 Task: Create a new search query configuration in Einstein
Action: Mouse scrolled (261, 212) with delta (0, 0)
Screenshot: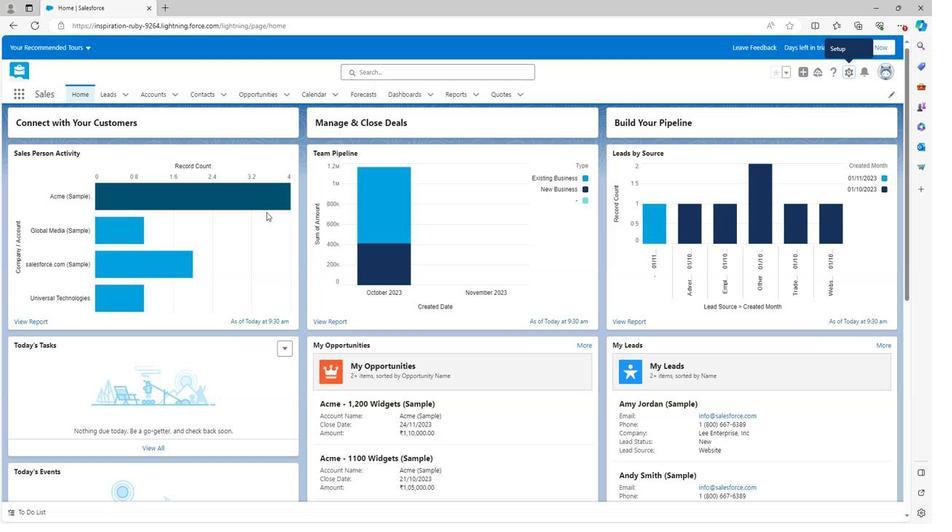
Action: Mouse scrolled (261, 212) with delta (0, 0)
Screenshot: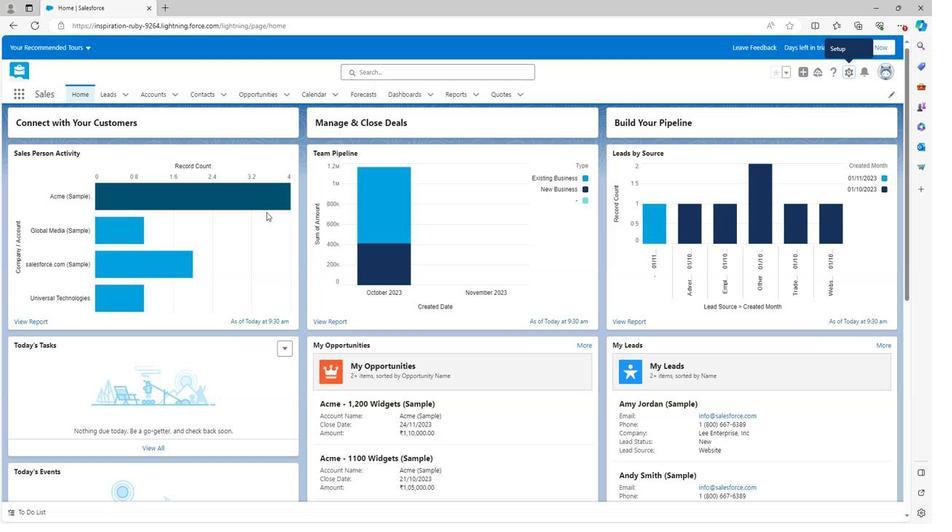 
Action: Mouse scrolled (261, 212) with delta (0, 0)
Screenshot: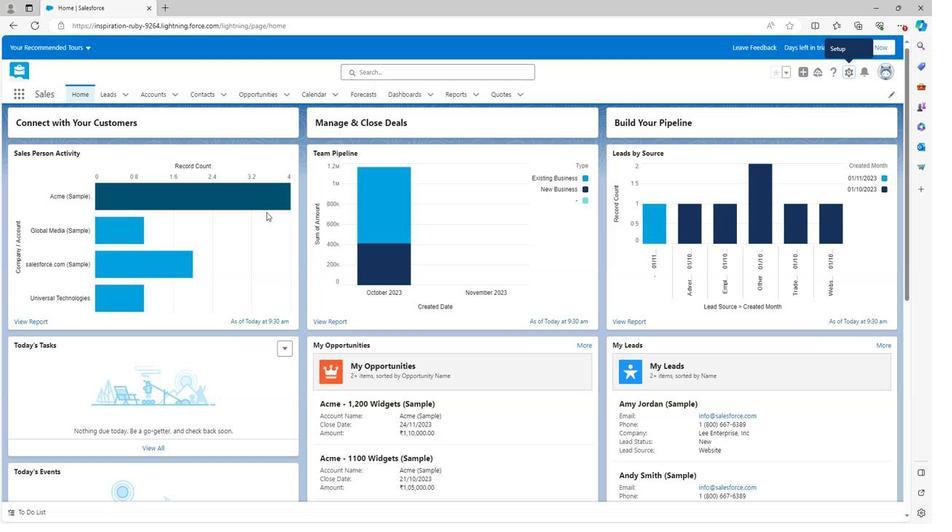 
Action: Mouse moved to (262, 212)
Screenshot: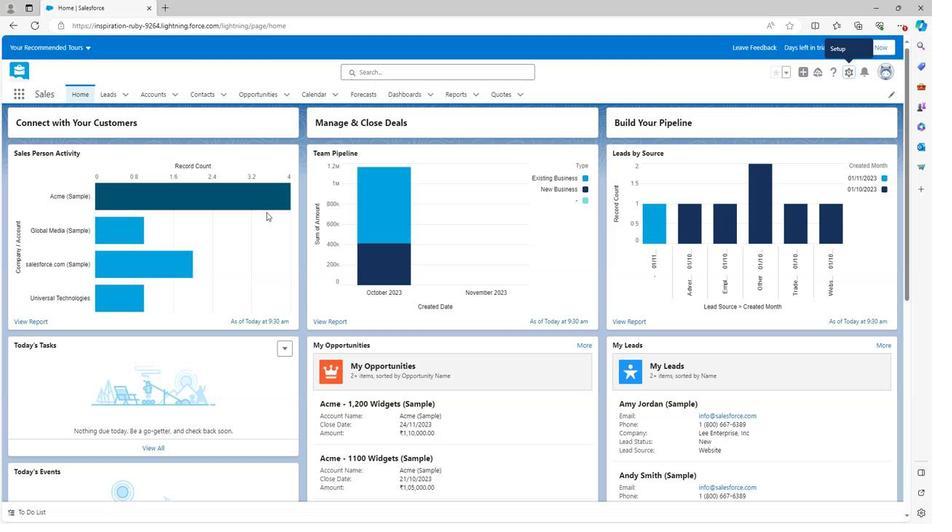 
Action: Mouse scrolled (262, 211) with delta (0, 0)
Screenshot: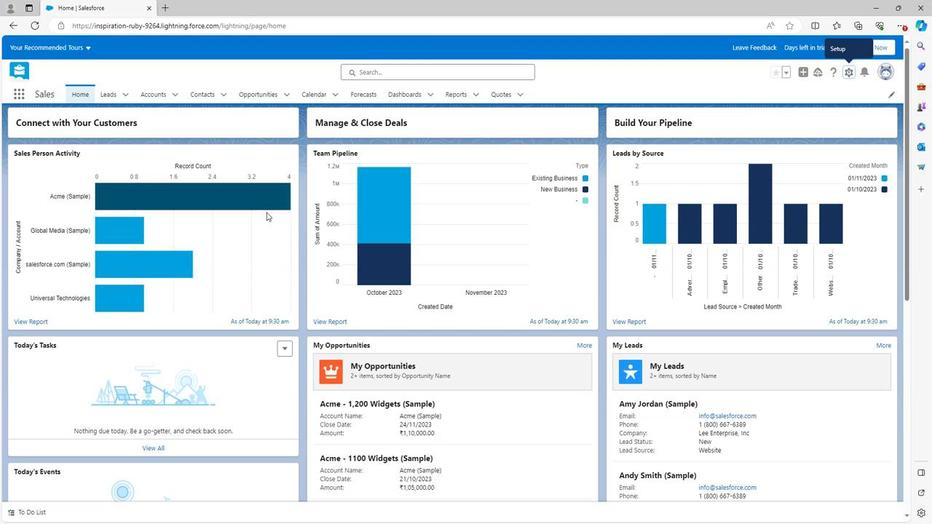 
Action: Mouse scrolled (262, 211) with delta (0, 0)
Screenshot: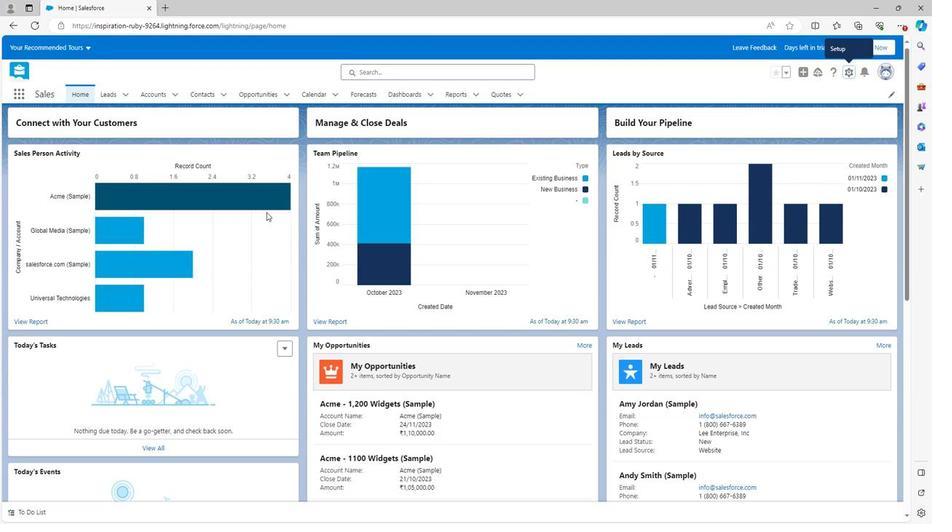 
Action: Mouse scrolled (262, 211) with delta (0, 0)
Screenshot: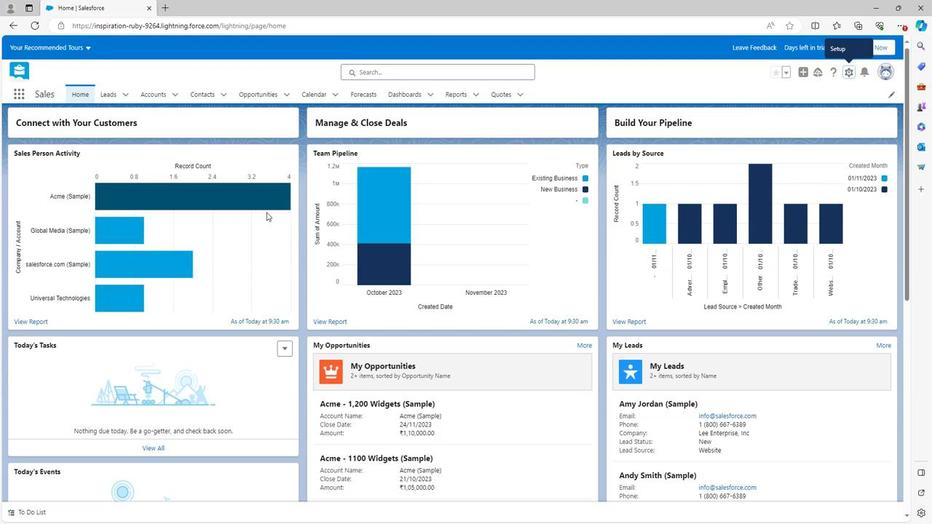 
Action: Mouse scrolled (262, 211) with delta (0, 0)
Screenshot: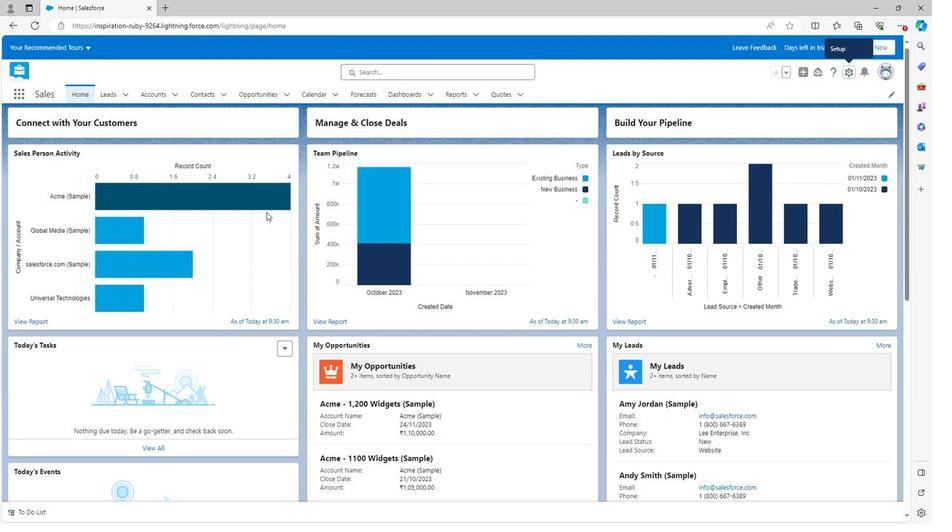 
Action: Mouse moved to (260, 211)
Screenshot: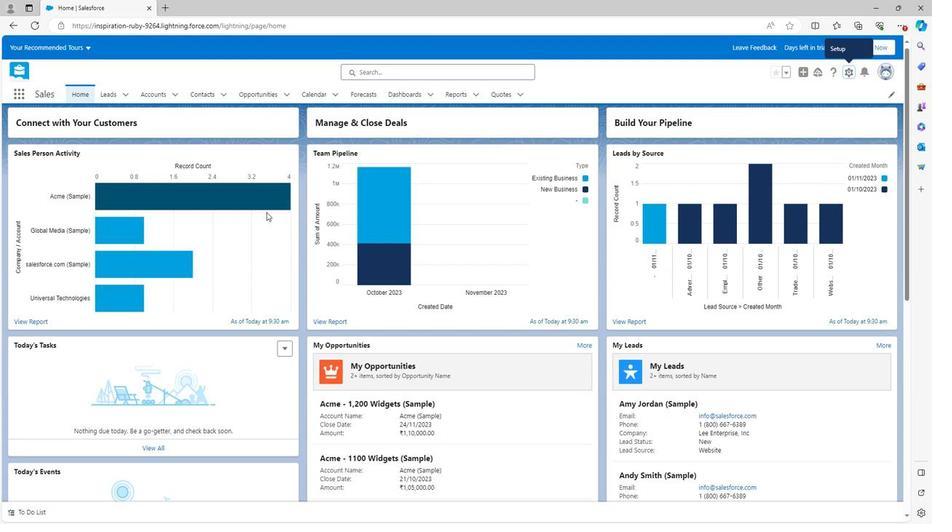 
Action: Mouse scrolled (260, 212) with delta (0, 0)
Screenshot: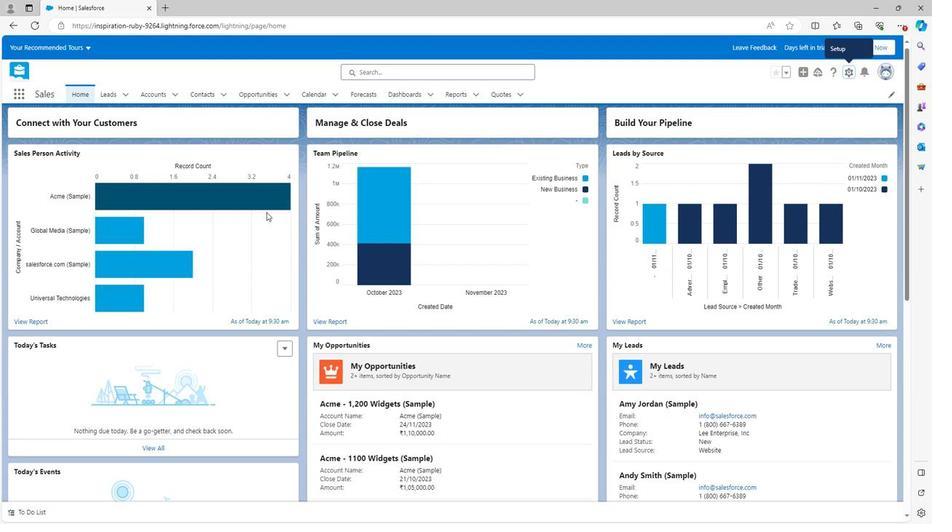 
Action: Mouse scrolled (260, 212) with delta (0, 0)
Screenshot: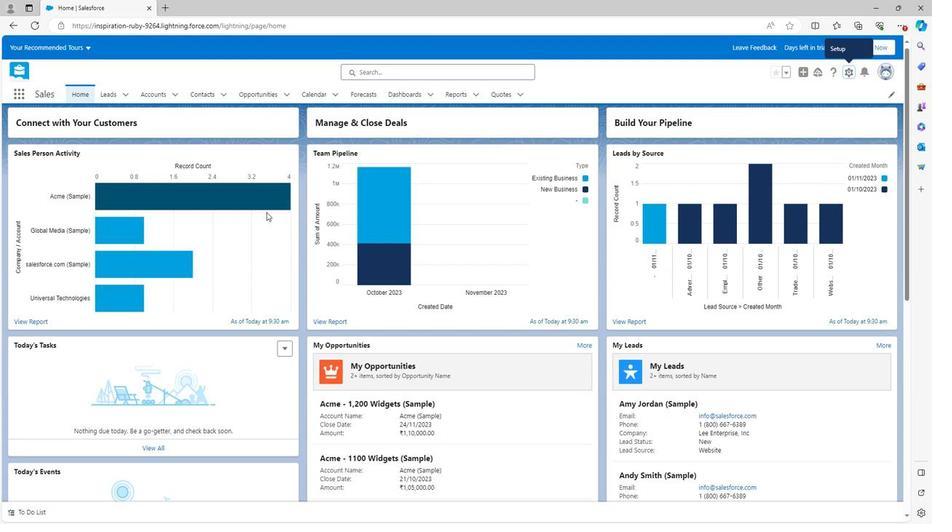 
Action: Mouse scrolled (260, 212) with delta (0, 0)
Screenshot: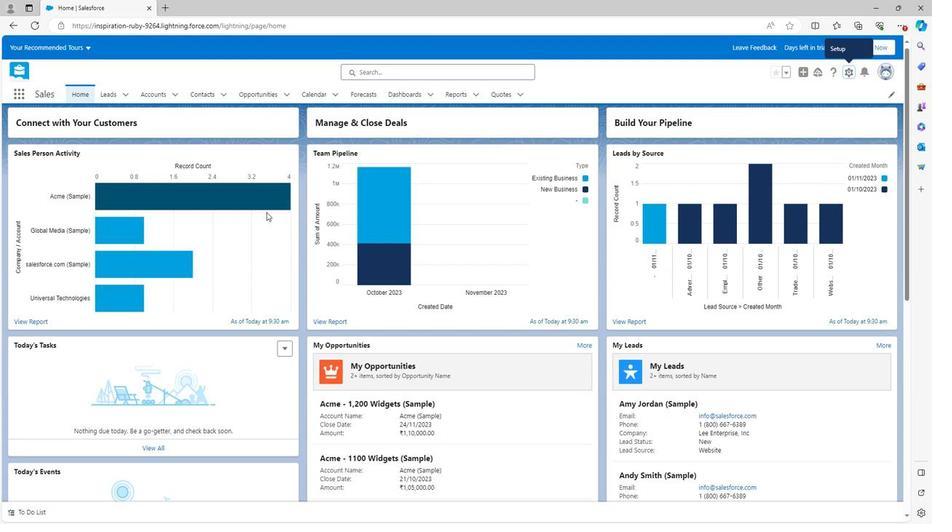 
Action: Mouse scrolled (260, 212) with delta (0, 0)
Screenshot: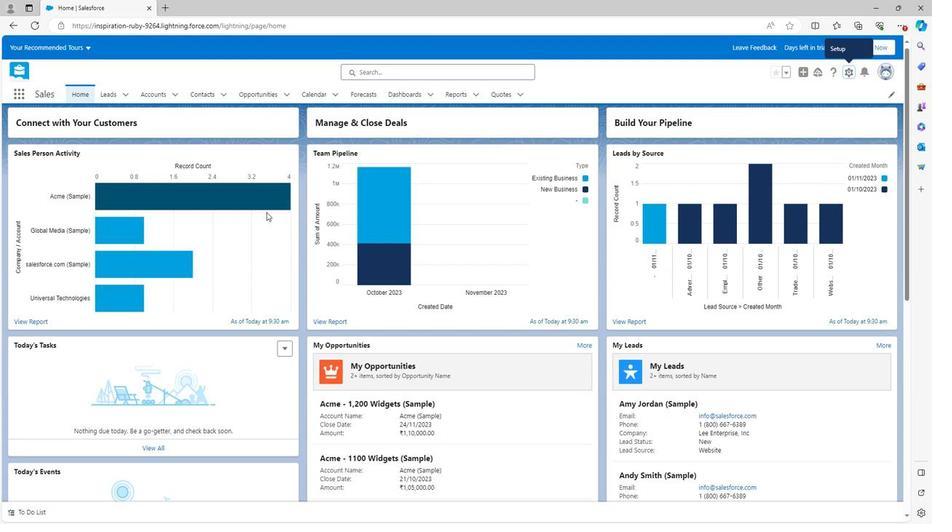 
Action: Mouse scrolled (260, 212) with delta (0, 0)
Screenshot: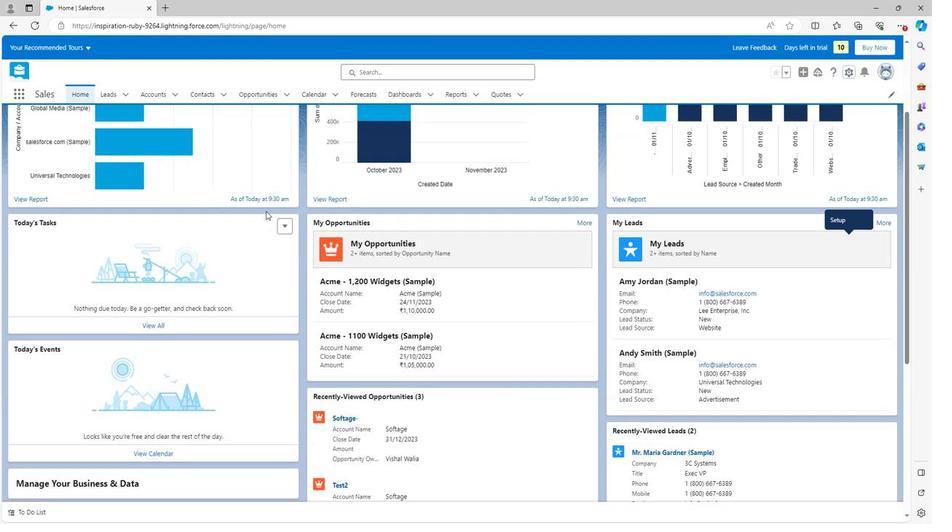 
Action: Mouse scrolled (260, 212) with delta (0, 0)
Screenshot: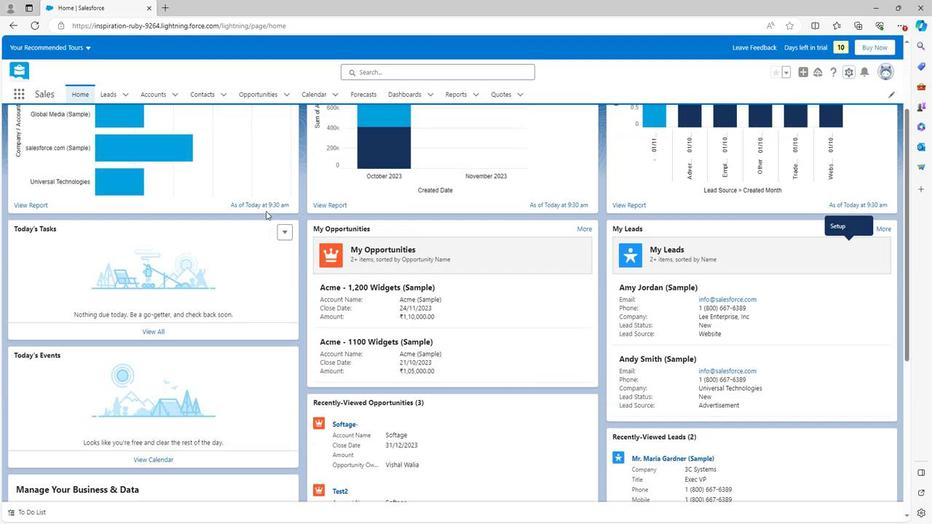 
Action: Mouse scrolled (260, 212) with delta (0, 0)
Screenshot: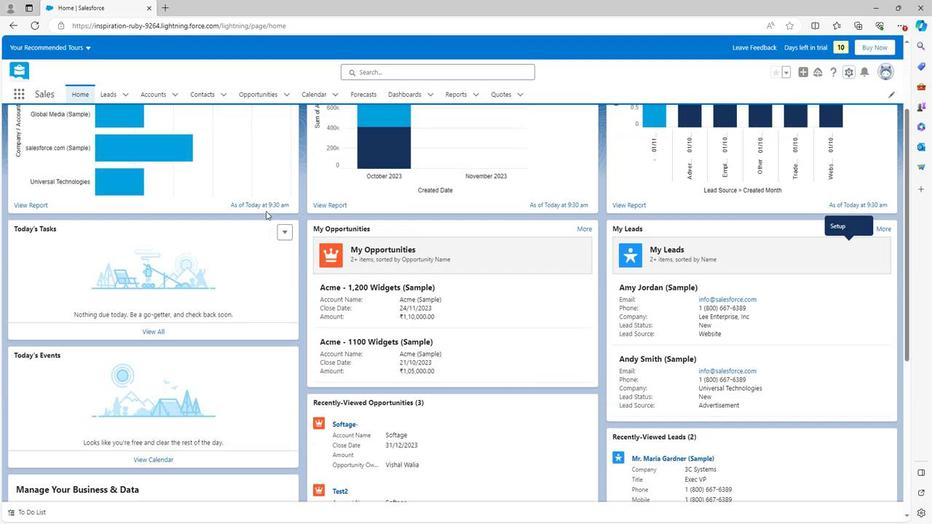 
Action: Mouse scrolled (260, 212) with delta (0, 0)
Screenshot: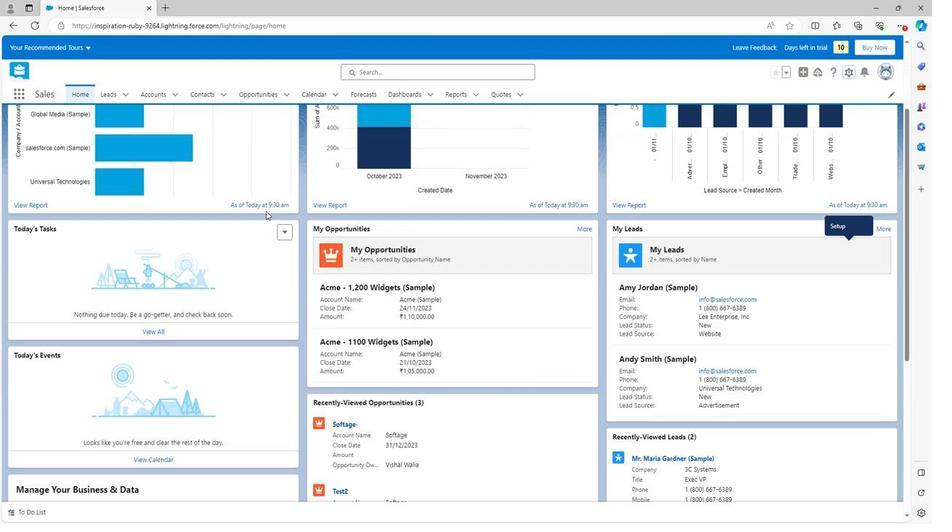 
Action: Mouse moved to (838, 80)
Screenshot: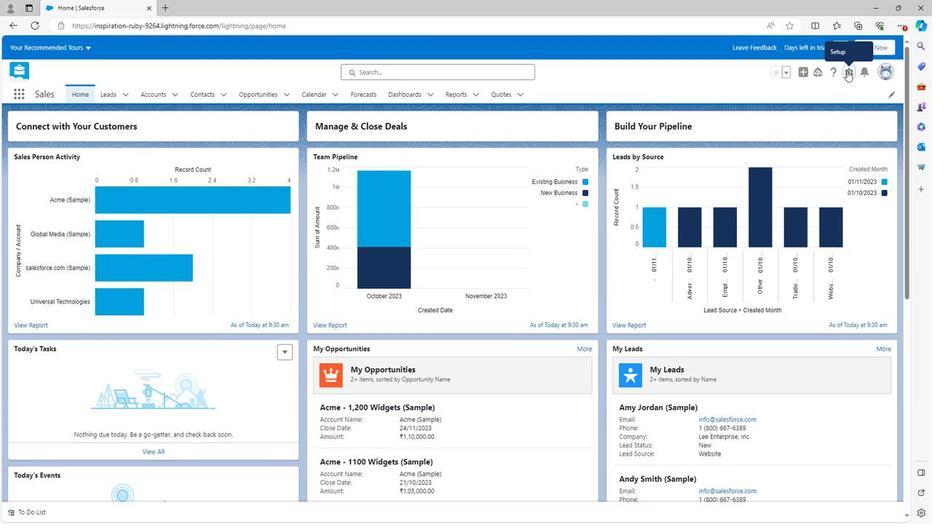
Action: Mouse pressed left at (838, 80)
Screenshot: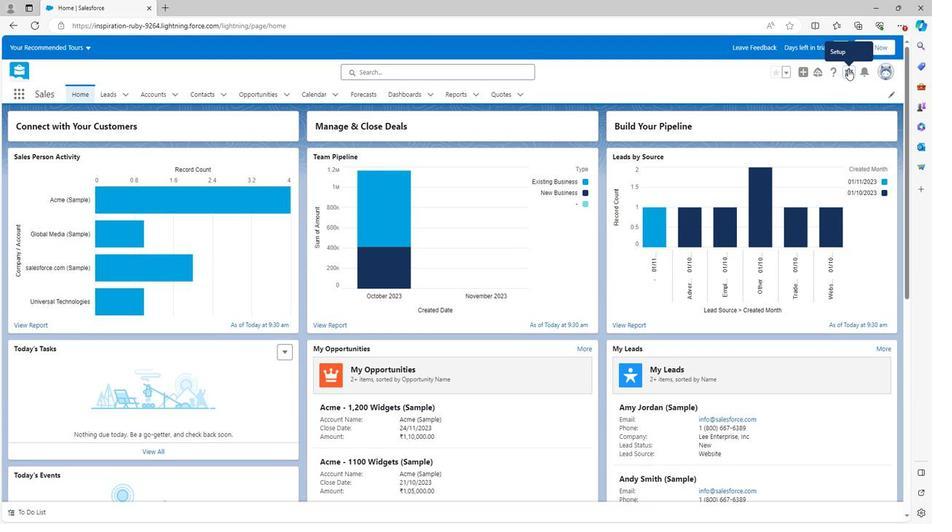 
Action: Mouse moved to (799, 112)
Screenshot: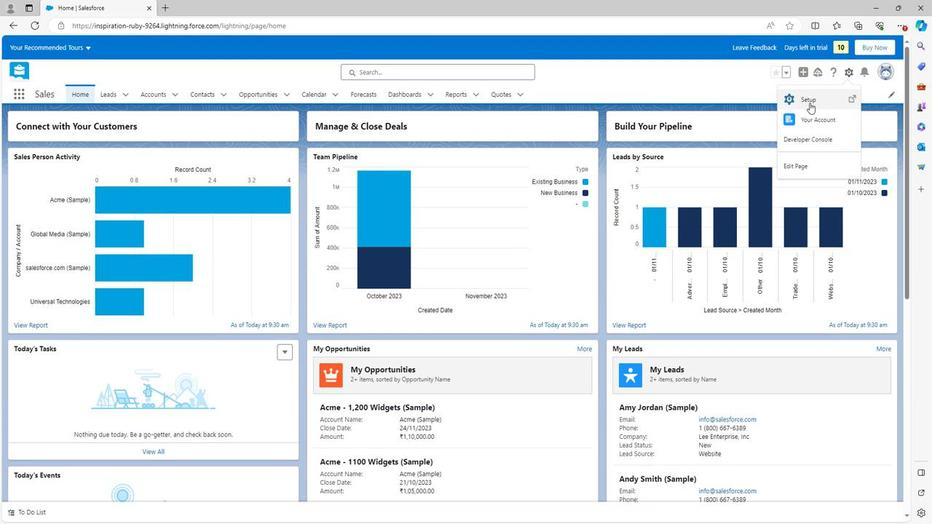 
Action: Mouse pressed left at (799, 112)
Screenshot: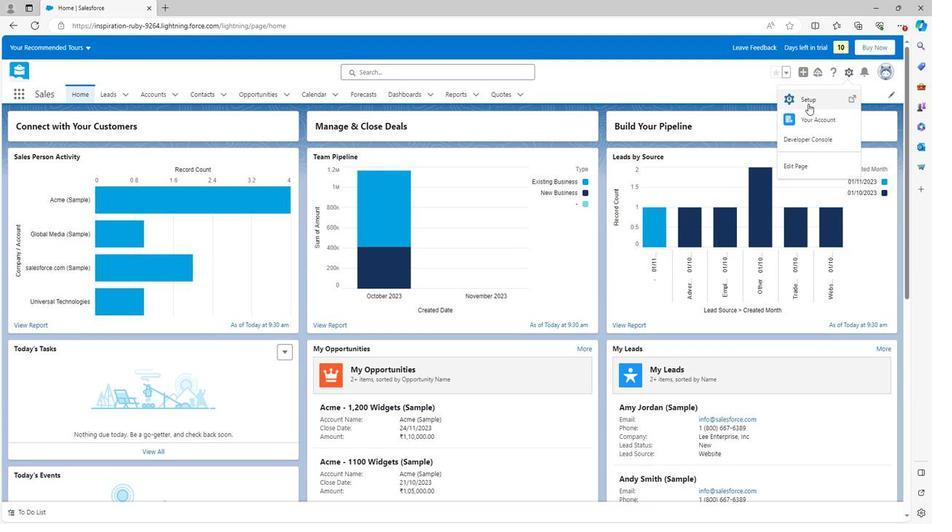 
Action: Mouse moved to (8, 383)
Screenshot: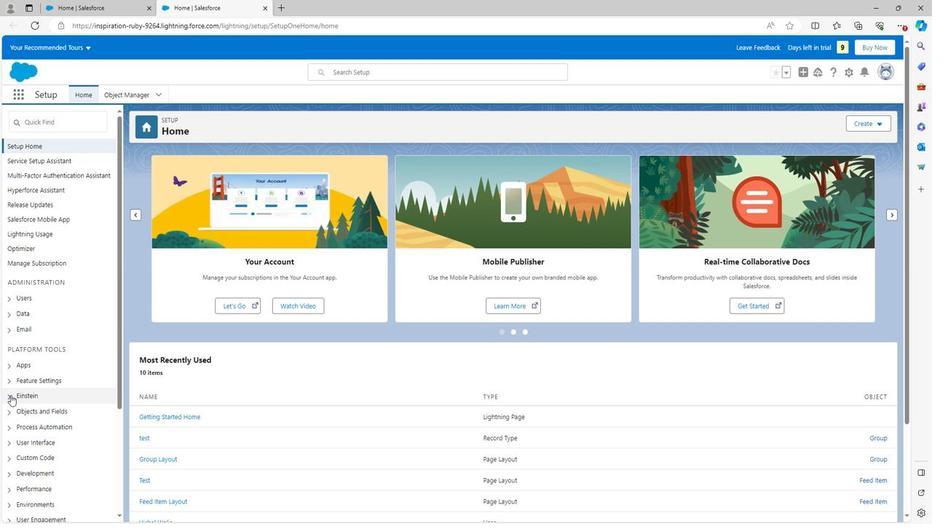
Action: Mouse pressed left at (8, 383)
Screenshot: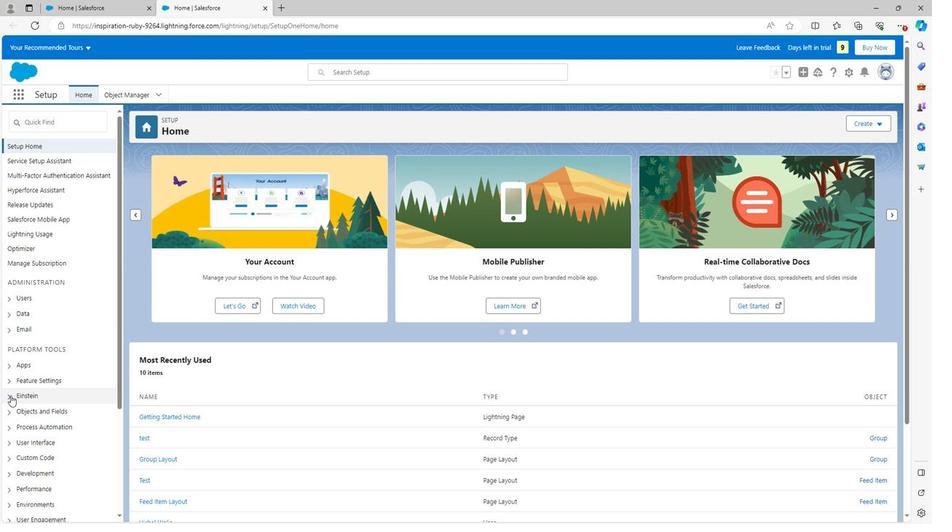 
Action: Mouse scrolled (8, 383) with delta (0, 0)
Screenshot: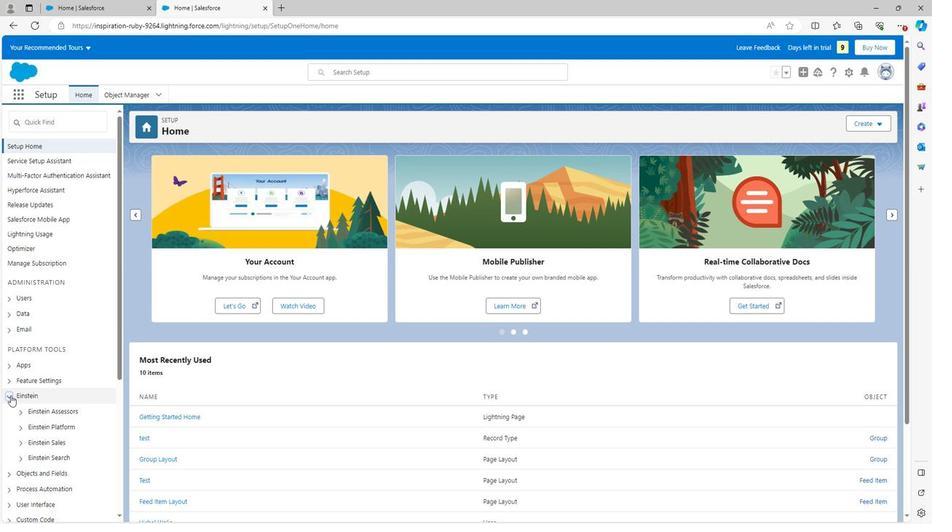 
Action: Mouse scrolled (8, 383) with delta (0, 0)
Screenshot: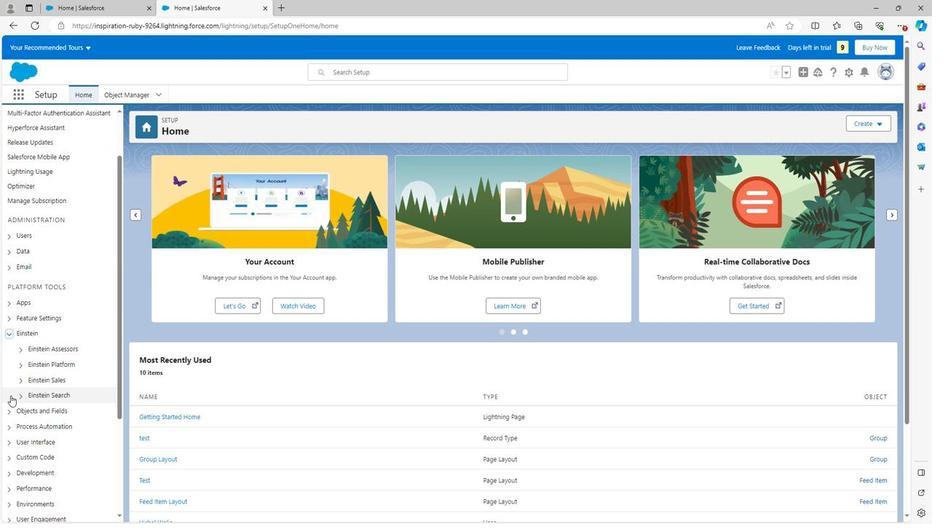 
Action: Mouse moved to (16, 327)
Screenshot: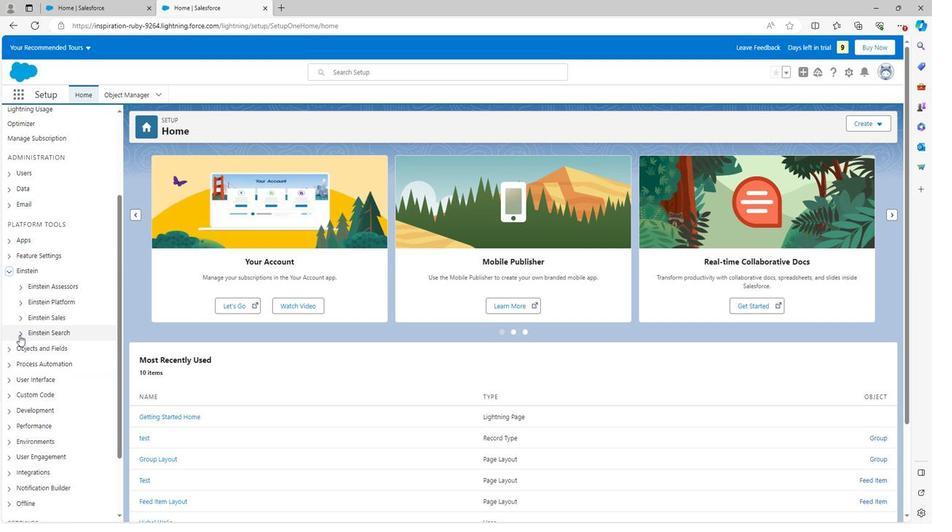 
Action: Mouse pressed left at (16, 327)
Screenshot: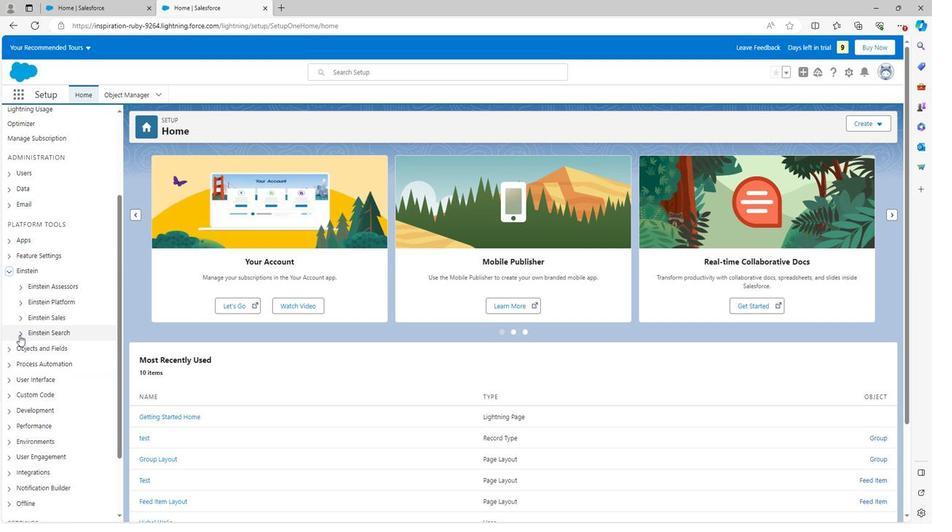 
Action: Mouse moved to (45, 373)
Screenshot: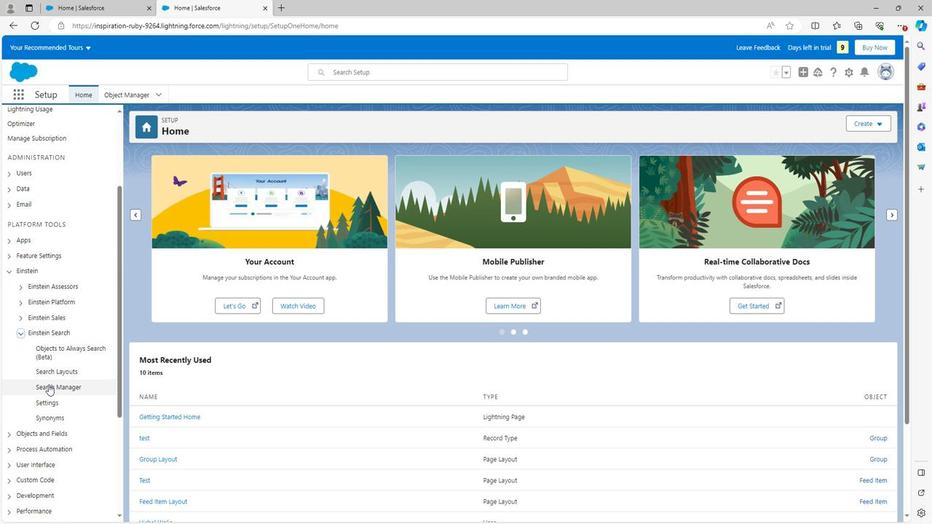 
Action: Mouse pressed left at (45, 373)
Screenshot: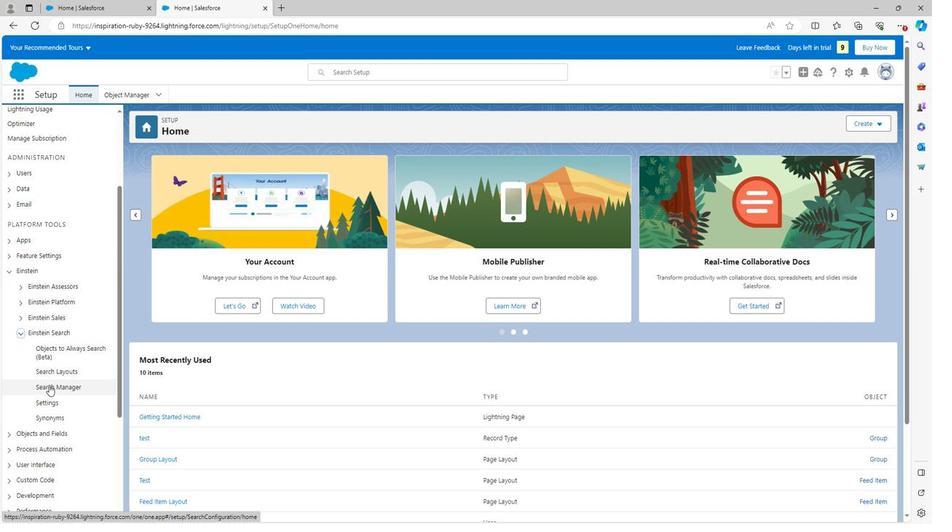 
Action: Mouse moved to (874, 262)
Screenshot: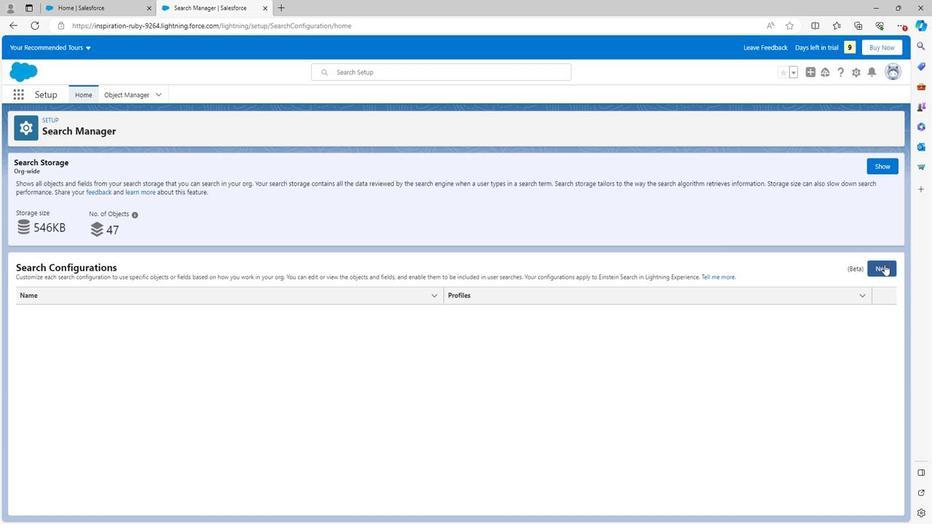 
Action: Mouse pressed left at (874, 262)
Screenshot: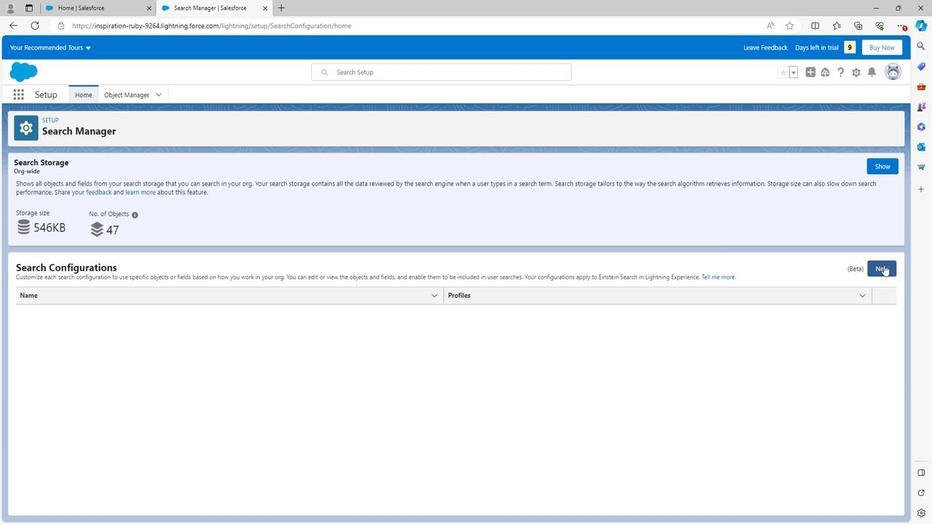 
Action: Mouse moved to (330, 185)
Screenshot: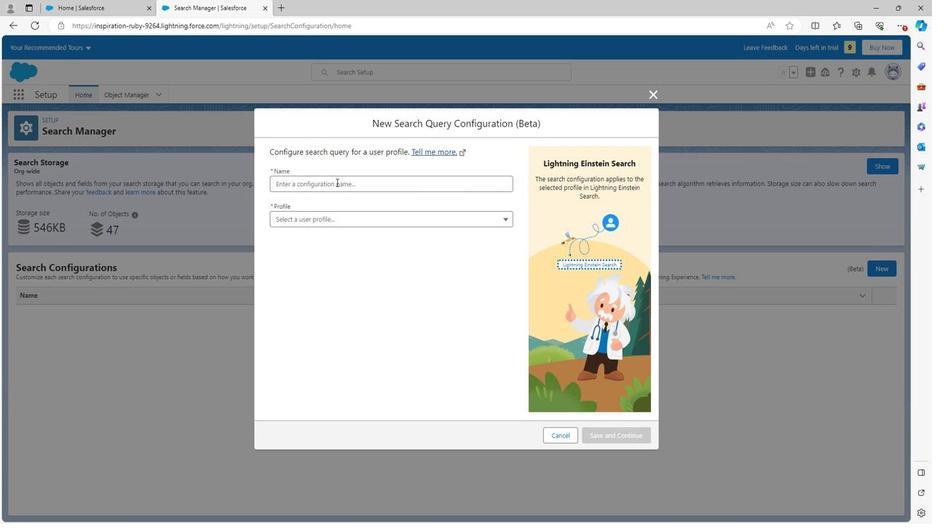 
Action: Mouse pressed left at (330, 185)
Screenshot: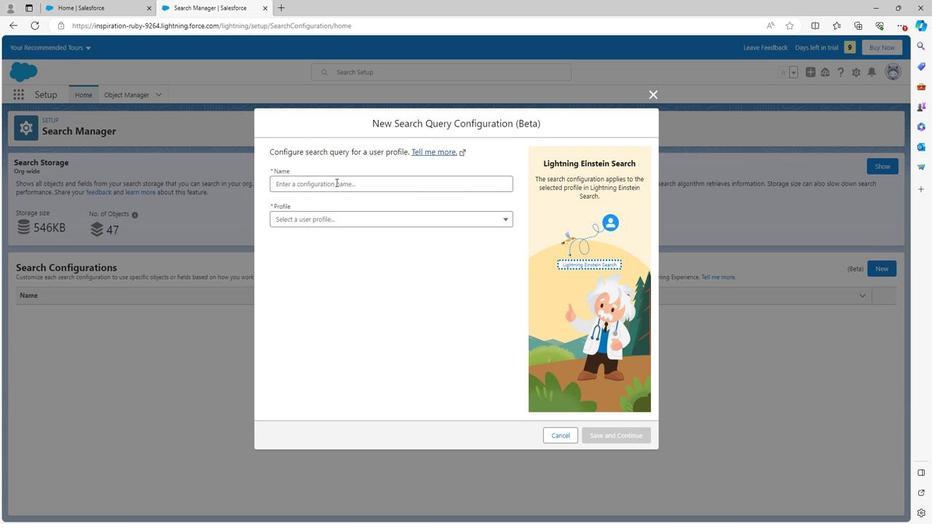 
Action: Mouse moved to (310, 219)
Screenshot: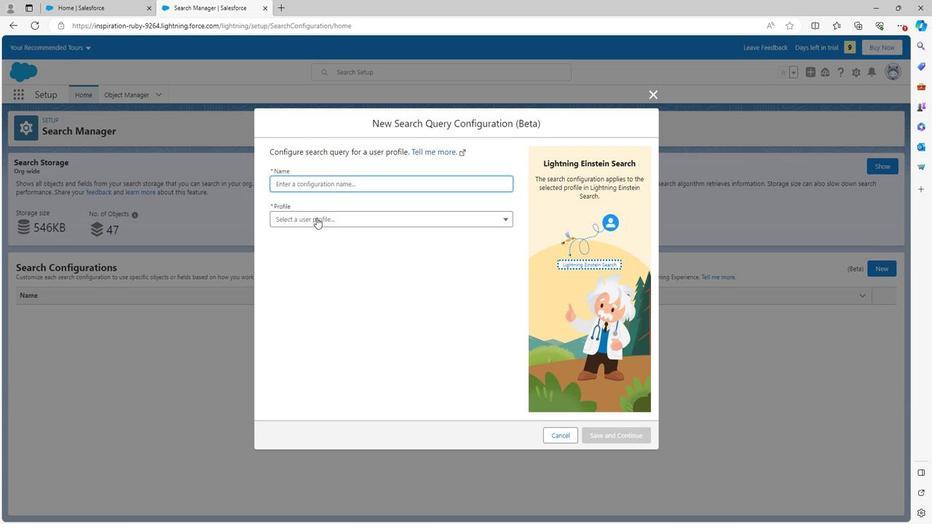 
Action: Mouse pressed left at (310, 219)
Screenshot: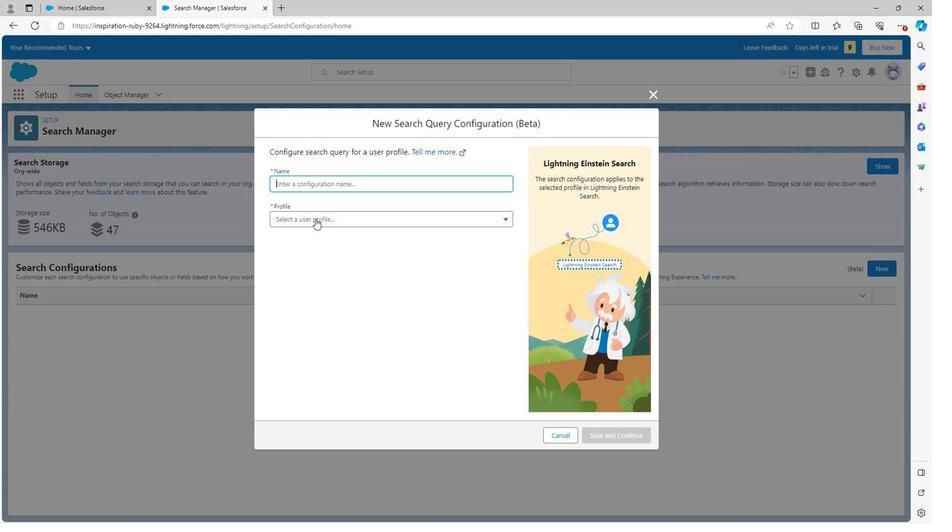 
Action: Mouse moved to (308, 227)
Screenshot: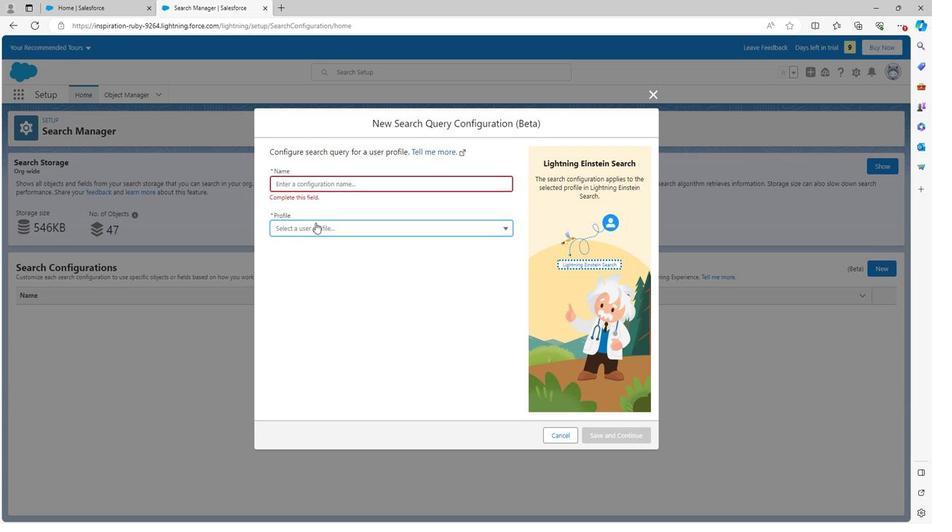
Action: Mouse pressed left at (308, 227)
Screenshot: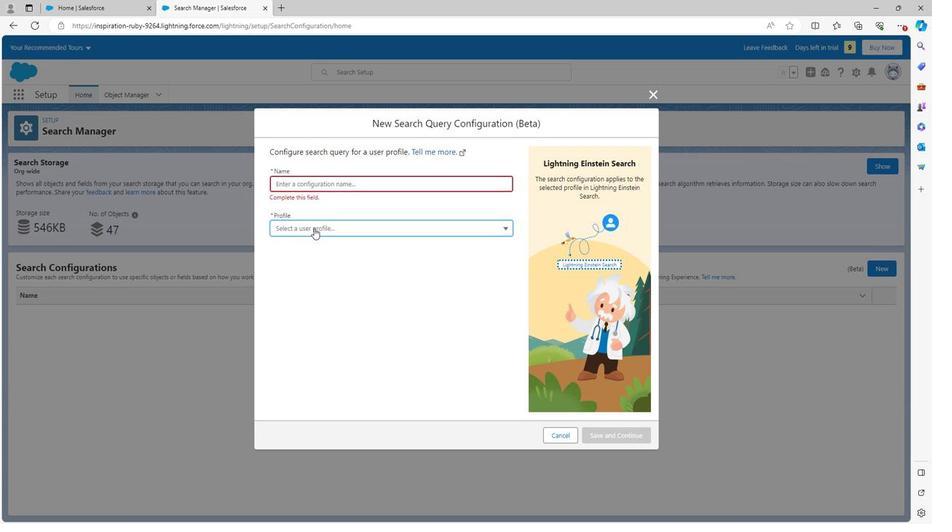 
Action: Mouse moved to (308, 276)
Screenshot: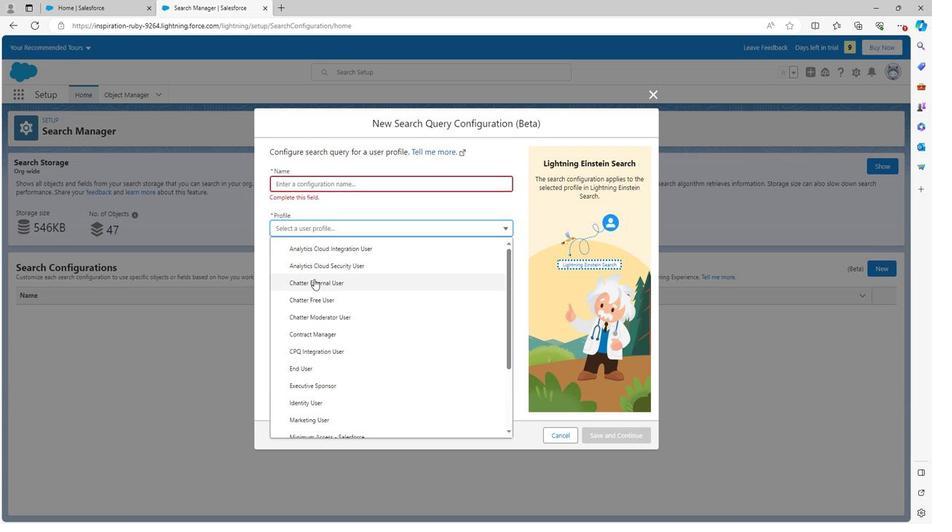 
Action: Mouse pressed left at (308, 276)
Screenshot: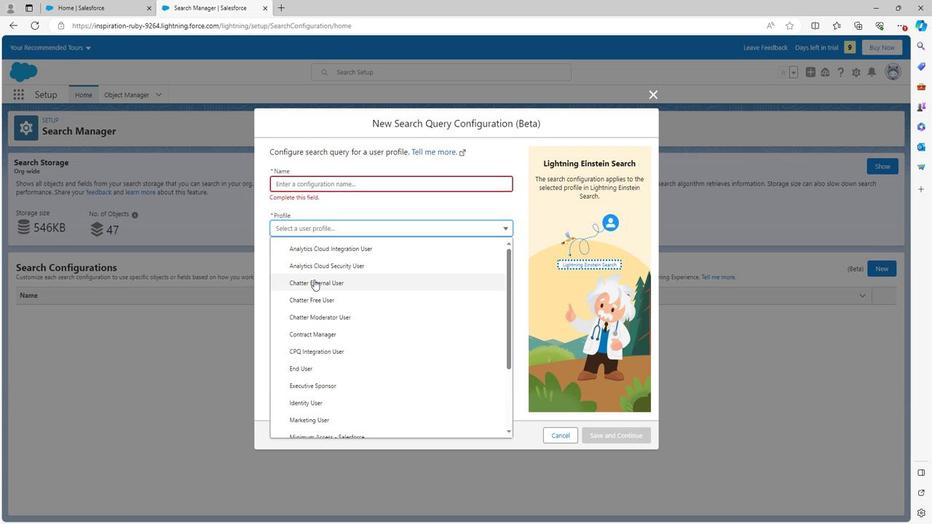 
Action: Mouse moved to (323, 187)
Screenshot: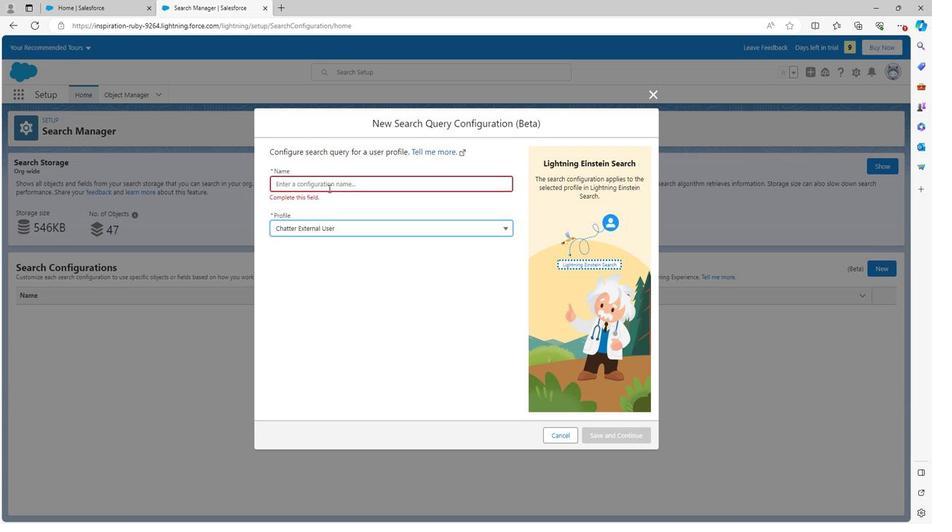 
Action: Mouse pressed left at (323, 187)
Screenshot: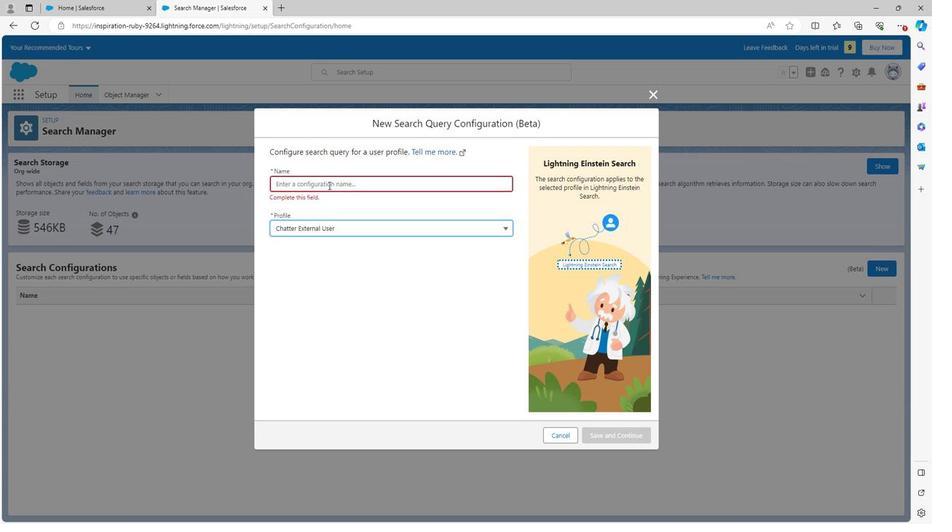 
Action: Key pressed <Key.shift><Key.shift>Test
Screenshot: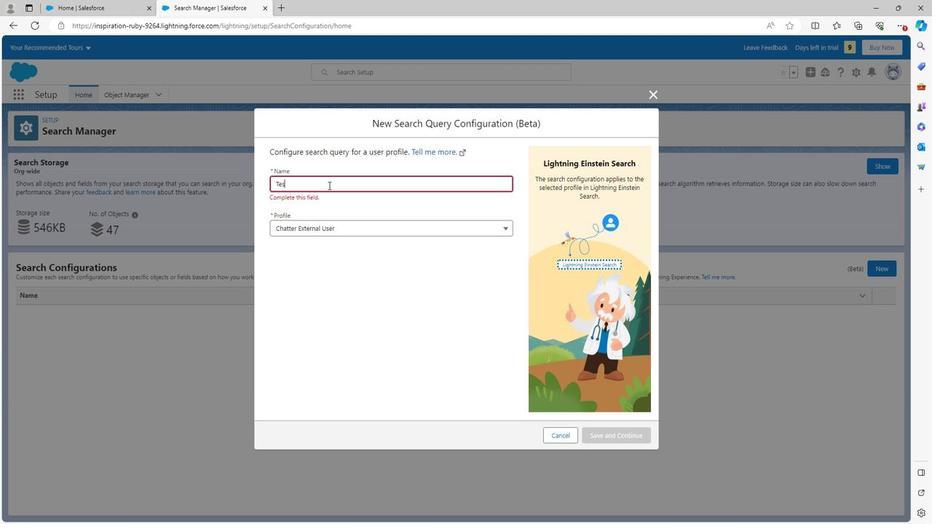 
Action: Mouse moved to (475, 263)
Screenshot: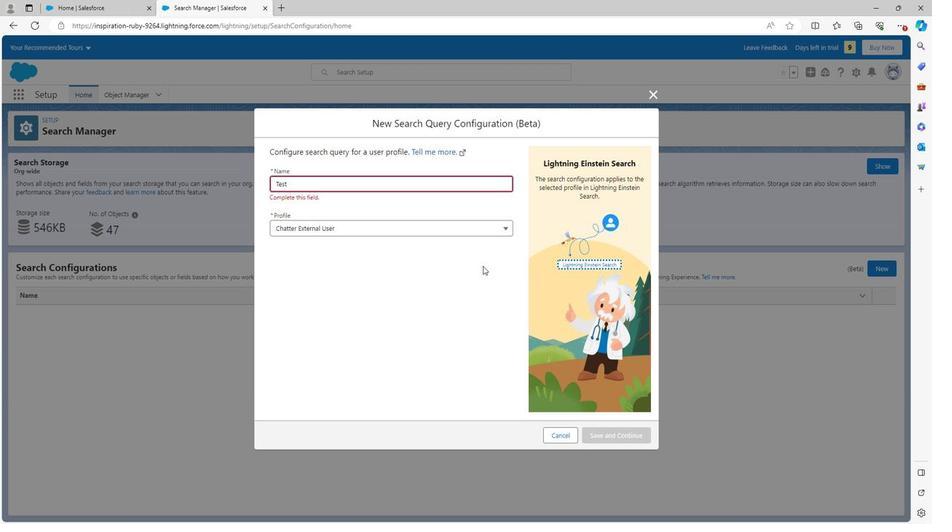 
Action: Mouse pressed left at (475, 263)
Screenshot: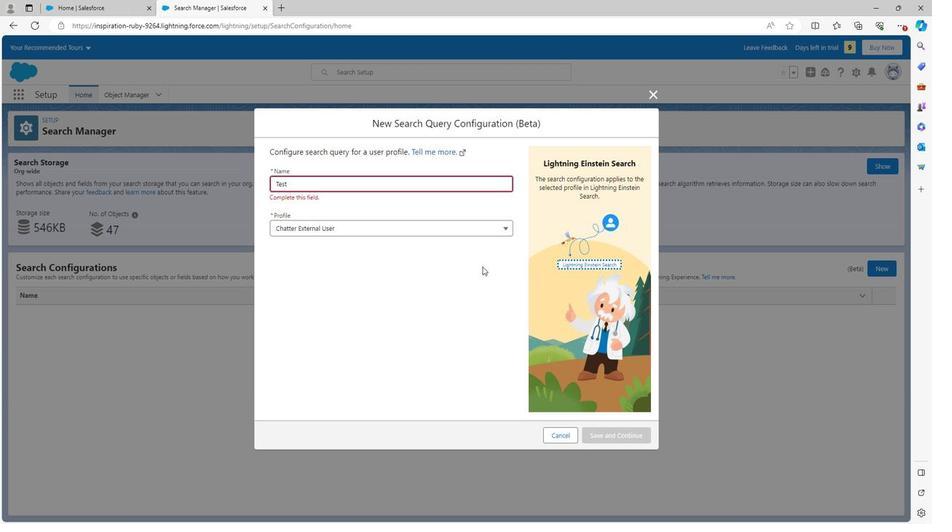 
Action: Mouse moved to (603, 418)
Screenshot: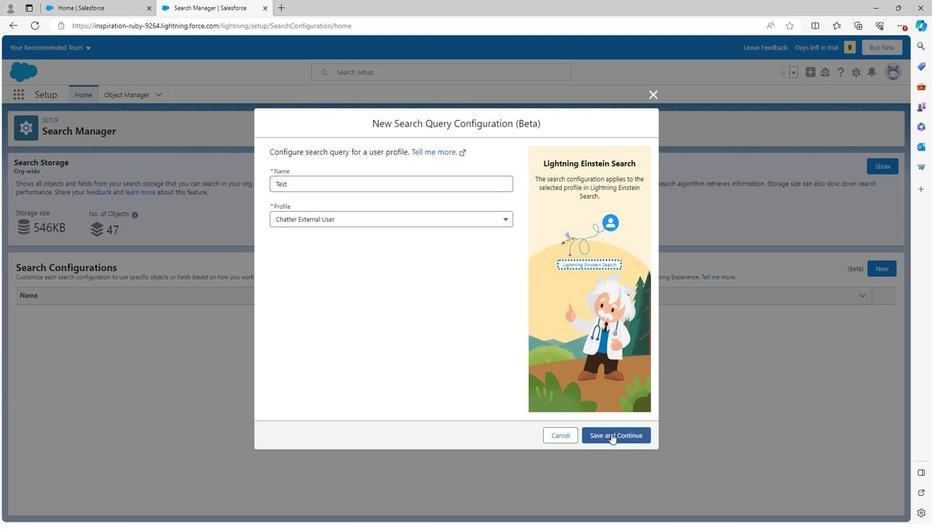 
Action: Mouse pressed left at (603, 418)
Screenshot: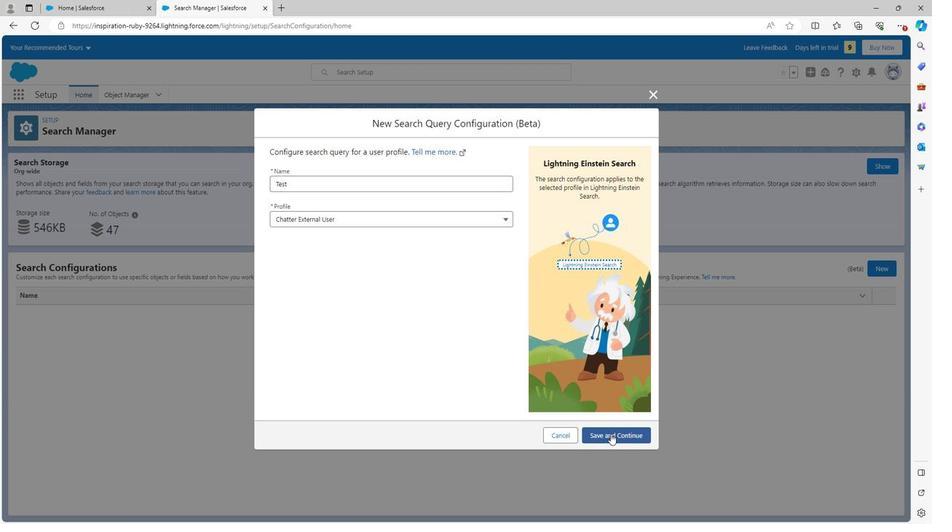 
Action: Mouse moved to (423, 227)
Screenshot: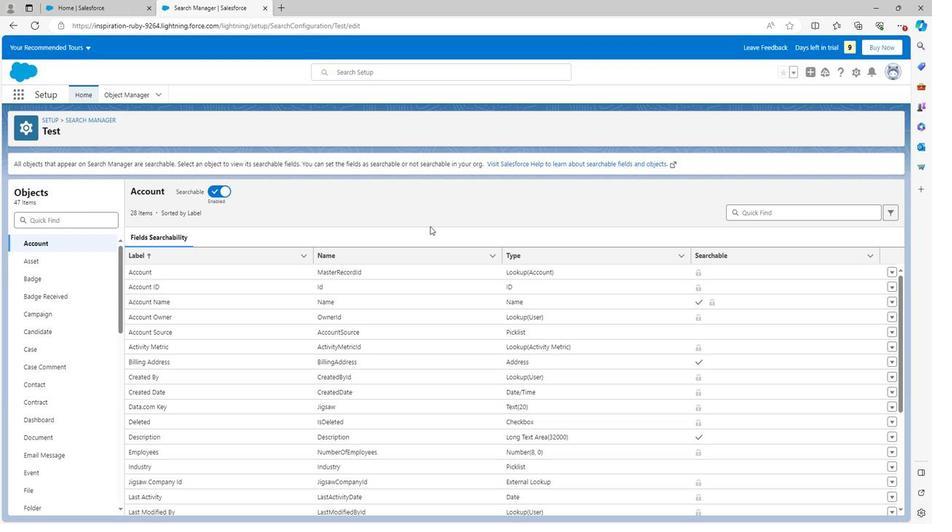 
Action: Mouse scrolled (423, 227) with delta (0, 0)
Screenshot: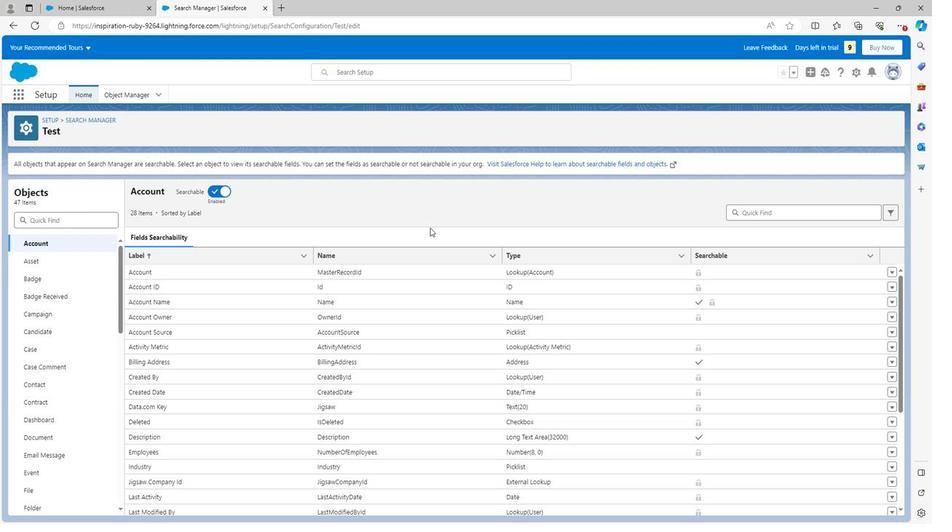 
Action: Mouse scrolled (423, 227) with delta (0, 0)
Screenshot: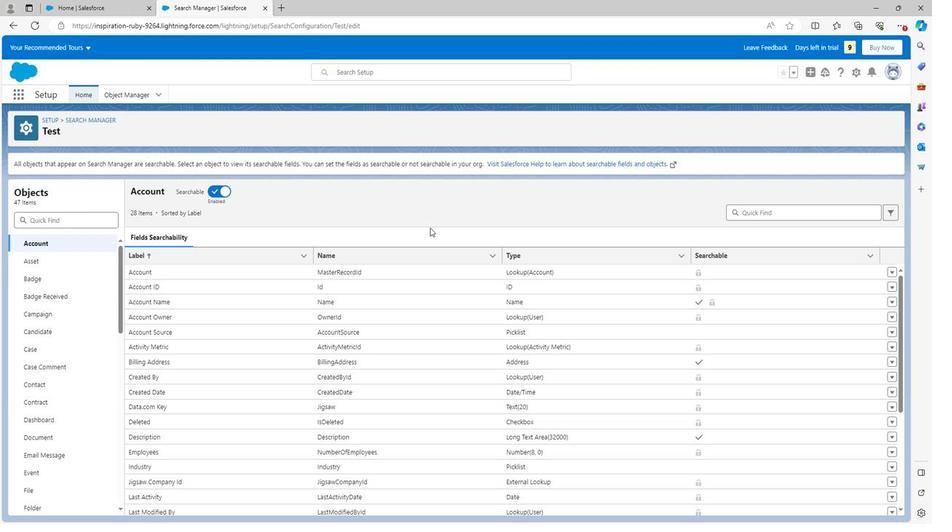 
Action: Mouse moved to (261, 24)
Screenshot: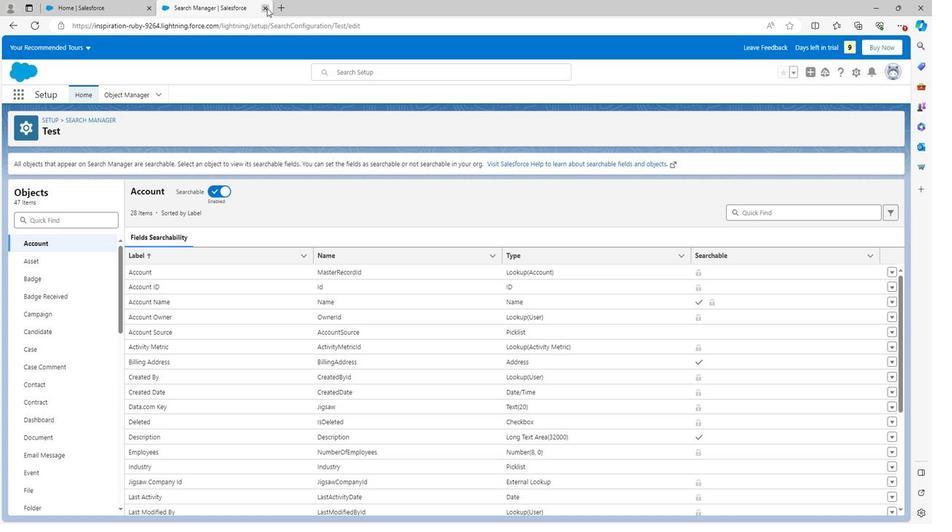 
